 Task: Create in the project CipherNet in Backlog an issue 'Develop a new online job application system for a company', assign it to team member softage.1@softage.net and change the status to IN PROGRESS. Create in the project CipherNet in Backlog an issue 'Create a new web application for tracking employee time and attendance', assign it to team member softage.2@softage.net and change the status to IN PROGRESS
Action: Mouse moved to (263, 579)
Screenshot: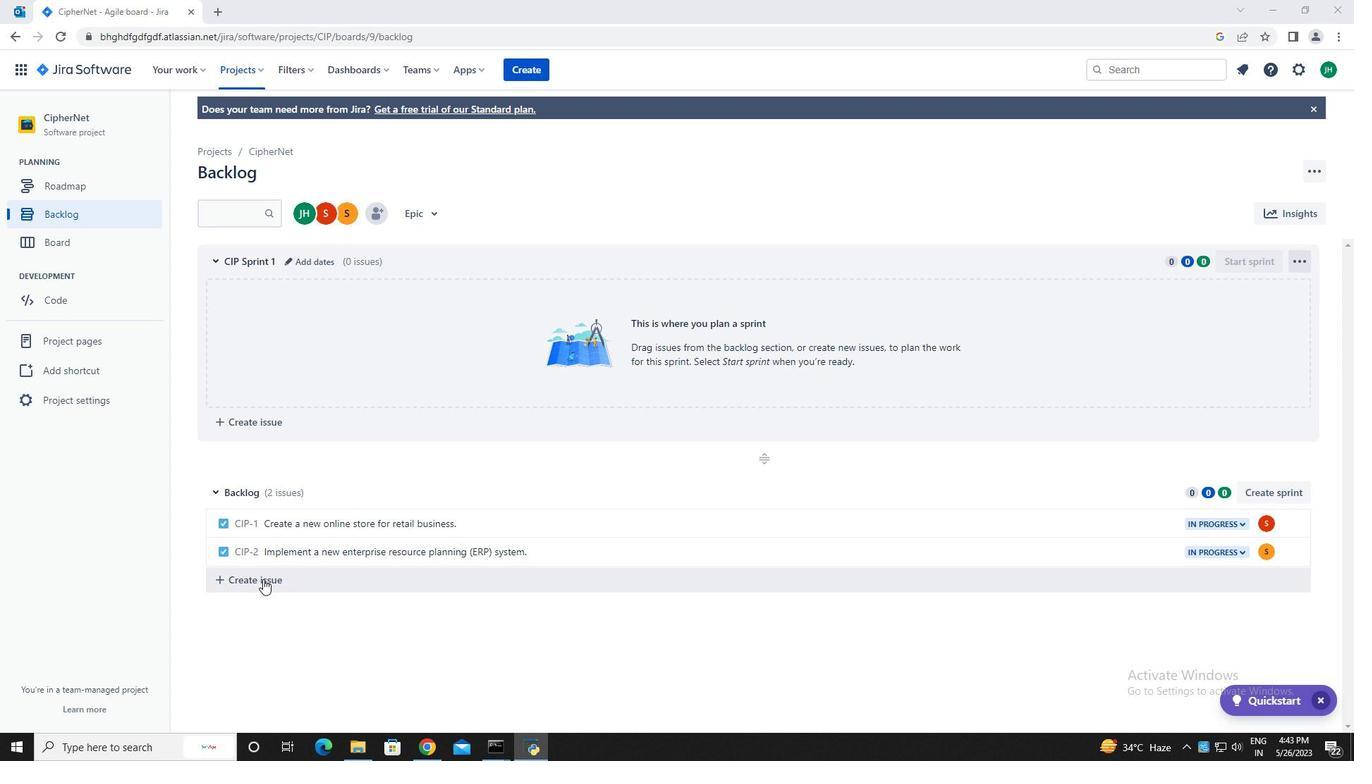 
Action: Mouse pressed left at (263, 579)
Screenshot: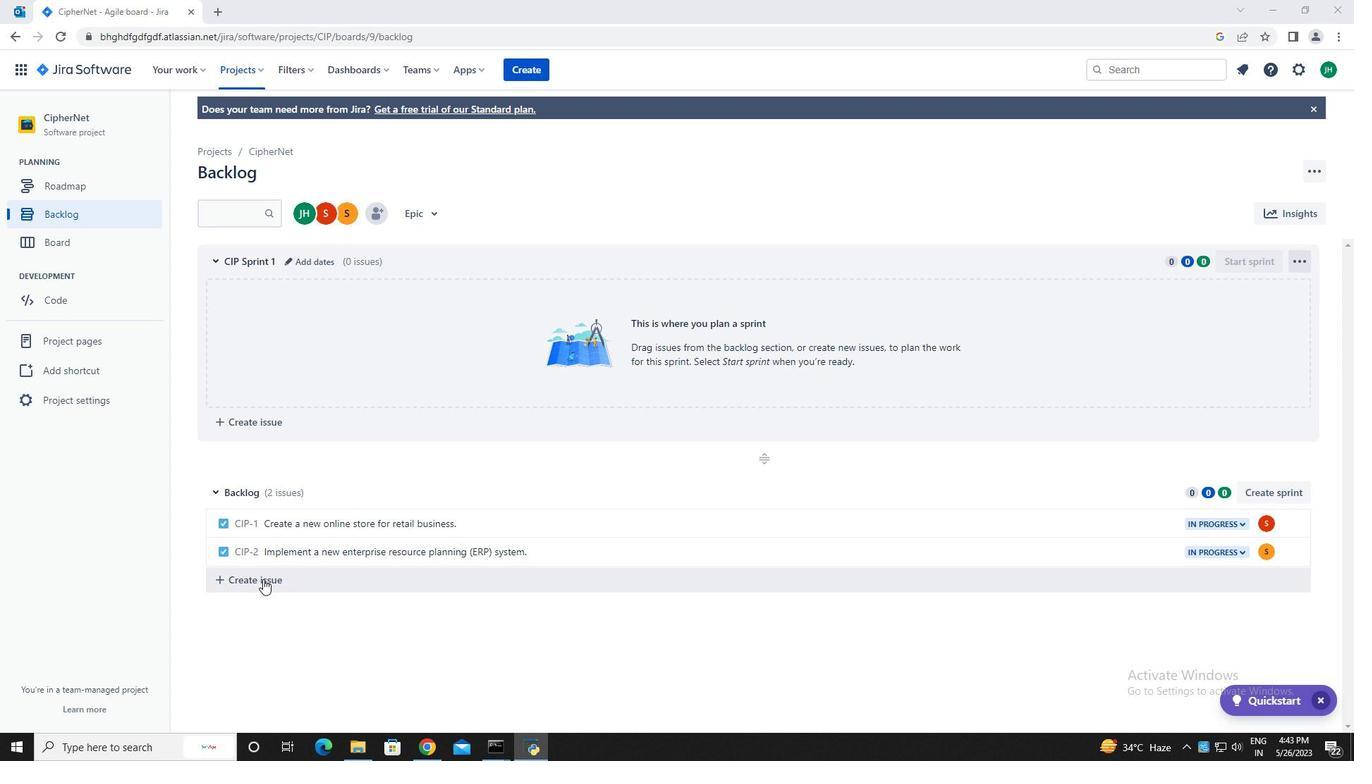
Action: Mouse moved to (305, 581)
Screenshot: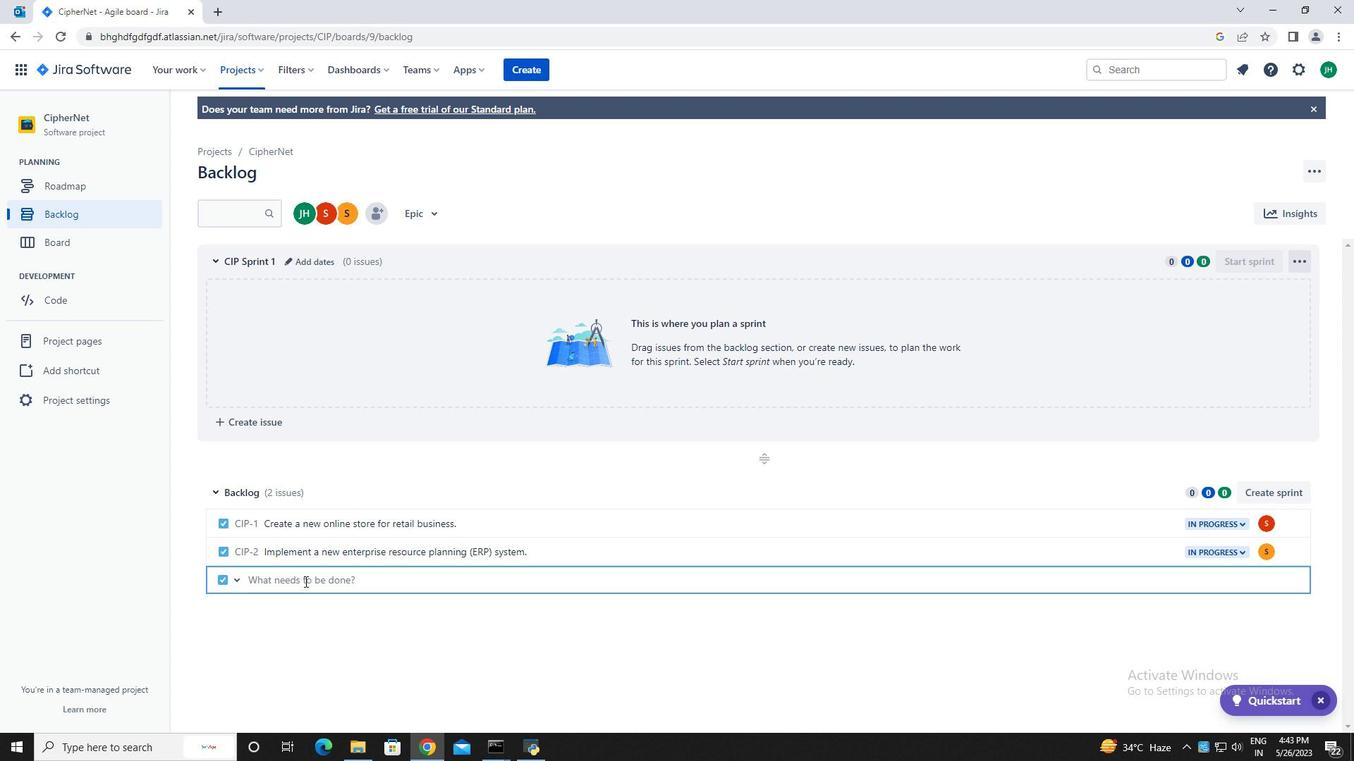 
Action: Mouse pressed left at (305, 581)
Screenshot: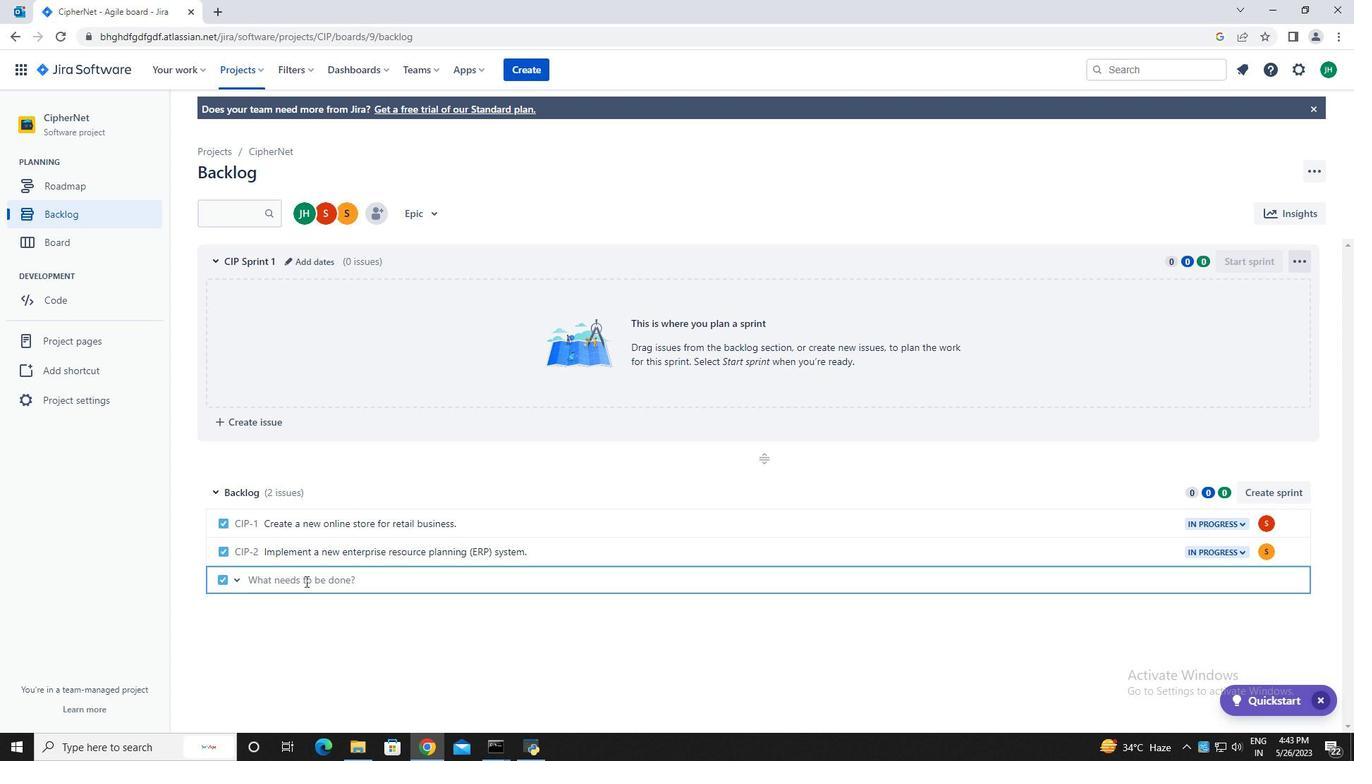 
Action: Key pressed <Key.caps_lock>D<Key.caps_lock>evelop<Key.space>a<Key.space>new<Key.space>online<Key.space>job<Key.space>application<Key.space>system<Key.space>for<Key.space>a<Key.space>company.<Key.enter>
Screenshot: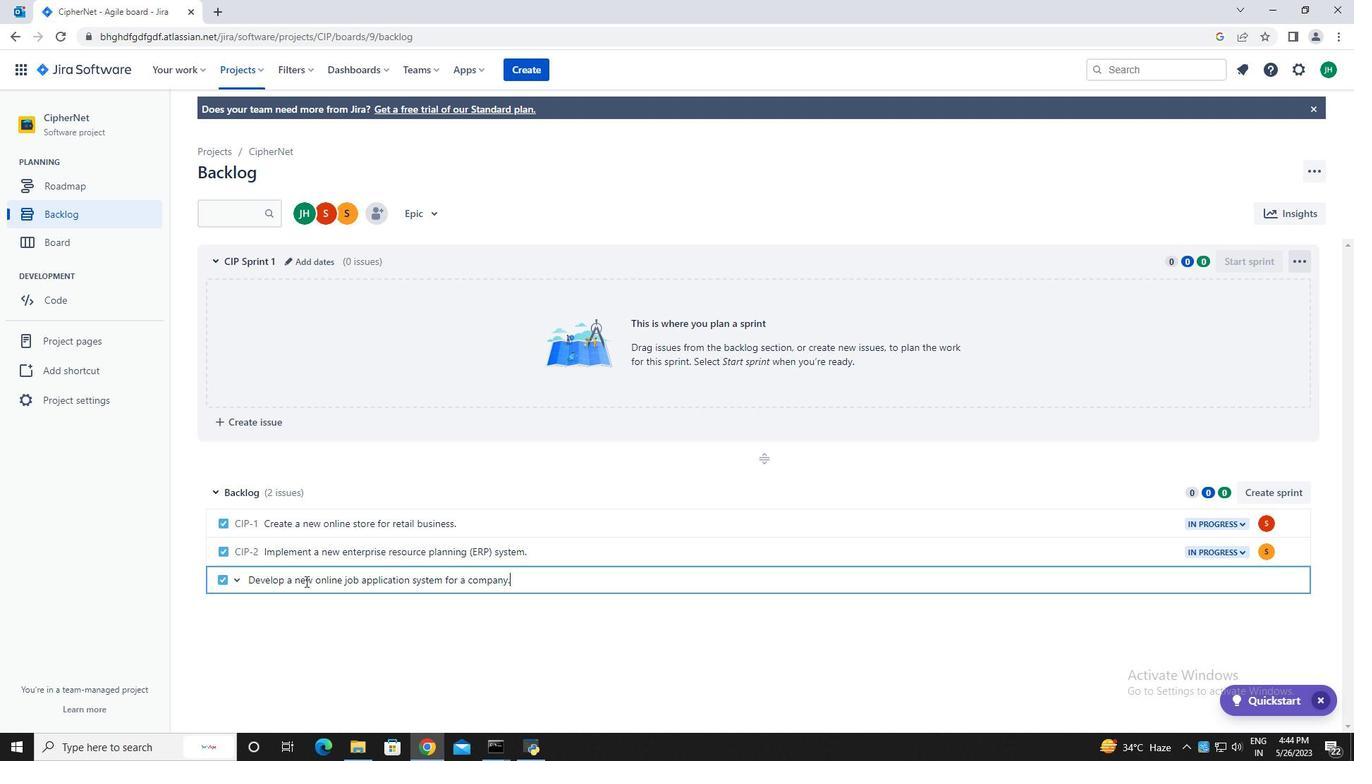 
Action: Mouse moved to (1266, 584)
Screenshot: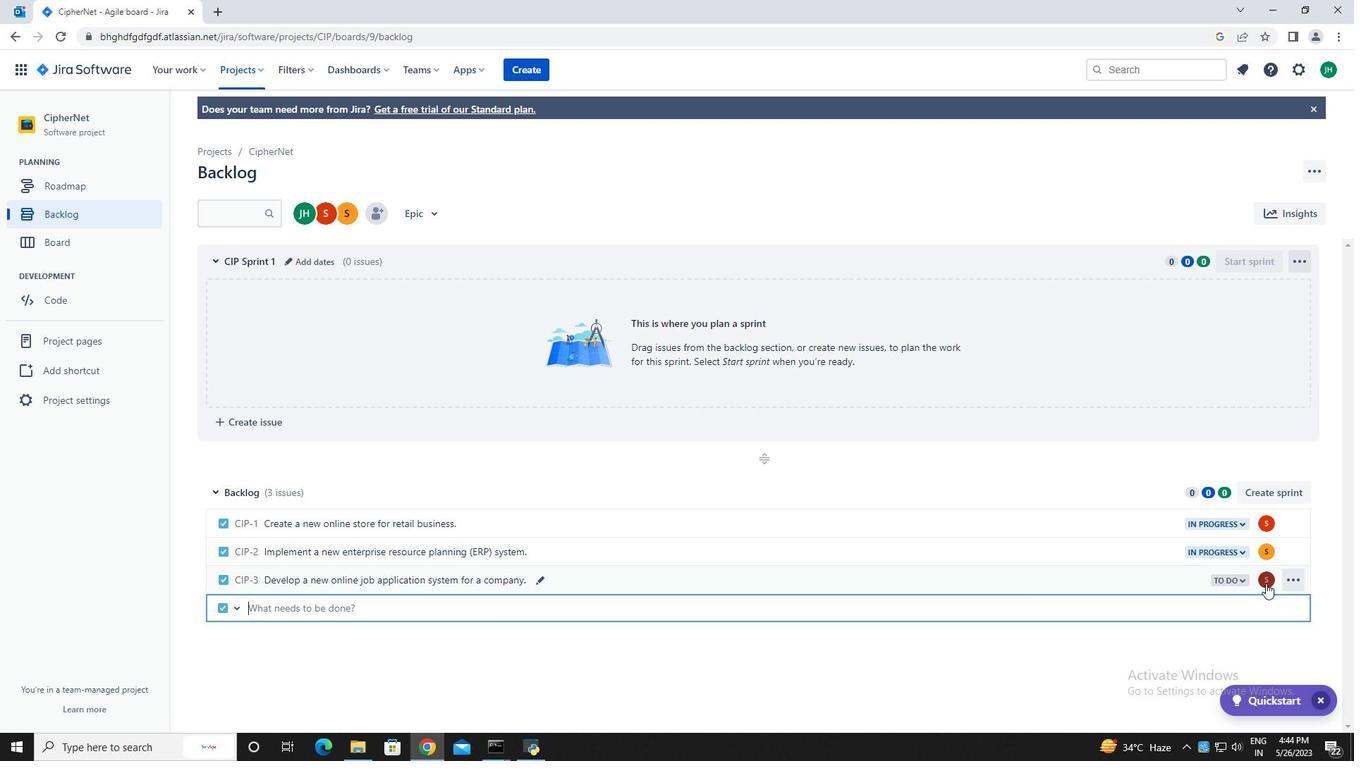 
Action: Mouse pressed left at (1266, 584)
Screenshot: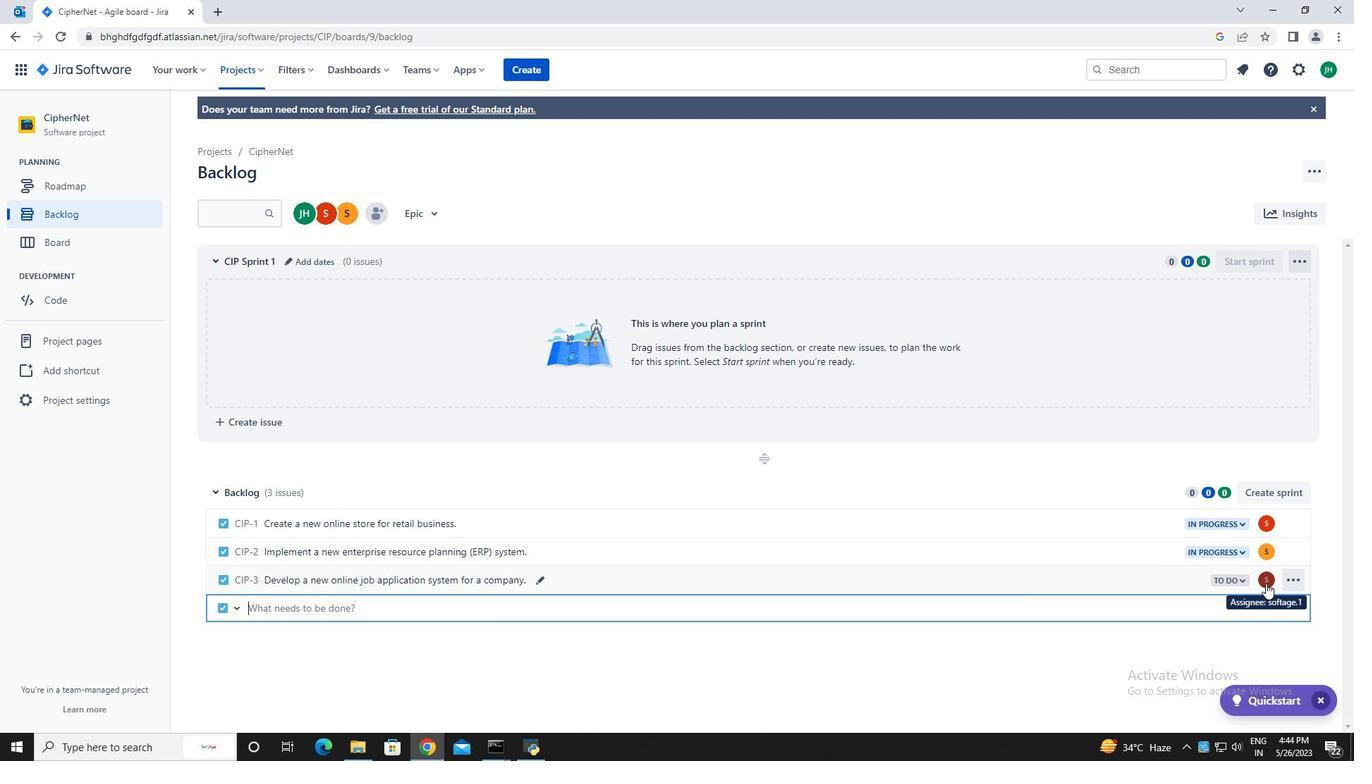 
Action: Mouse moved to (1158, 608)
Screenshot: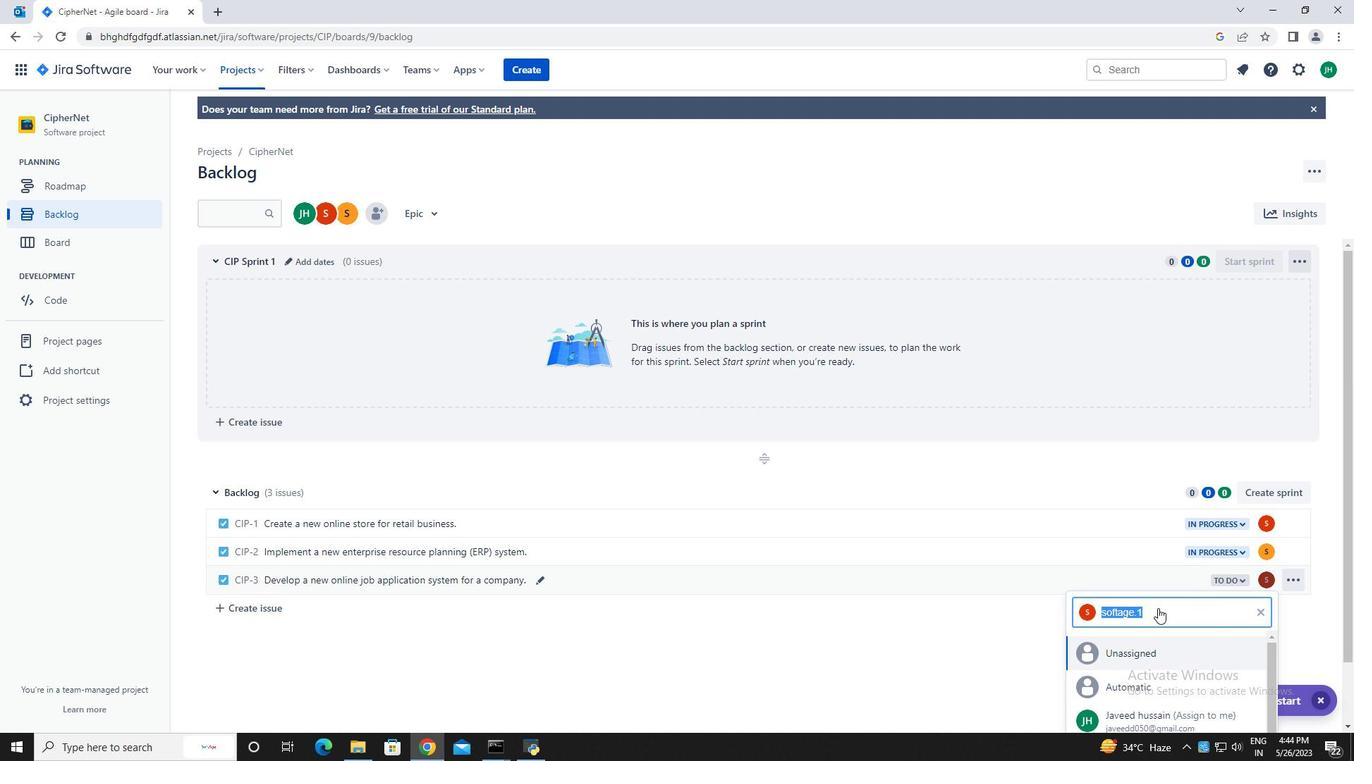 
Action: Key pressed softage.1<Key.shift>@softage.net
Screenshot: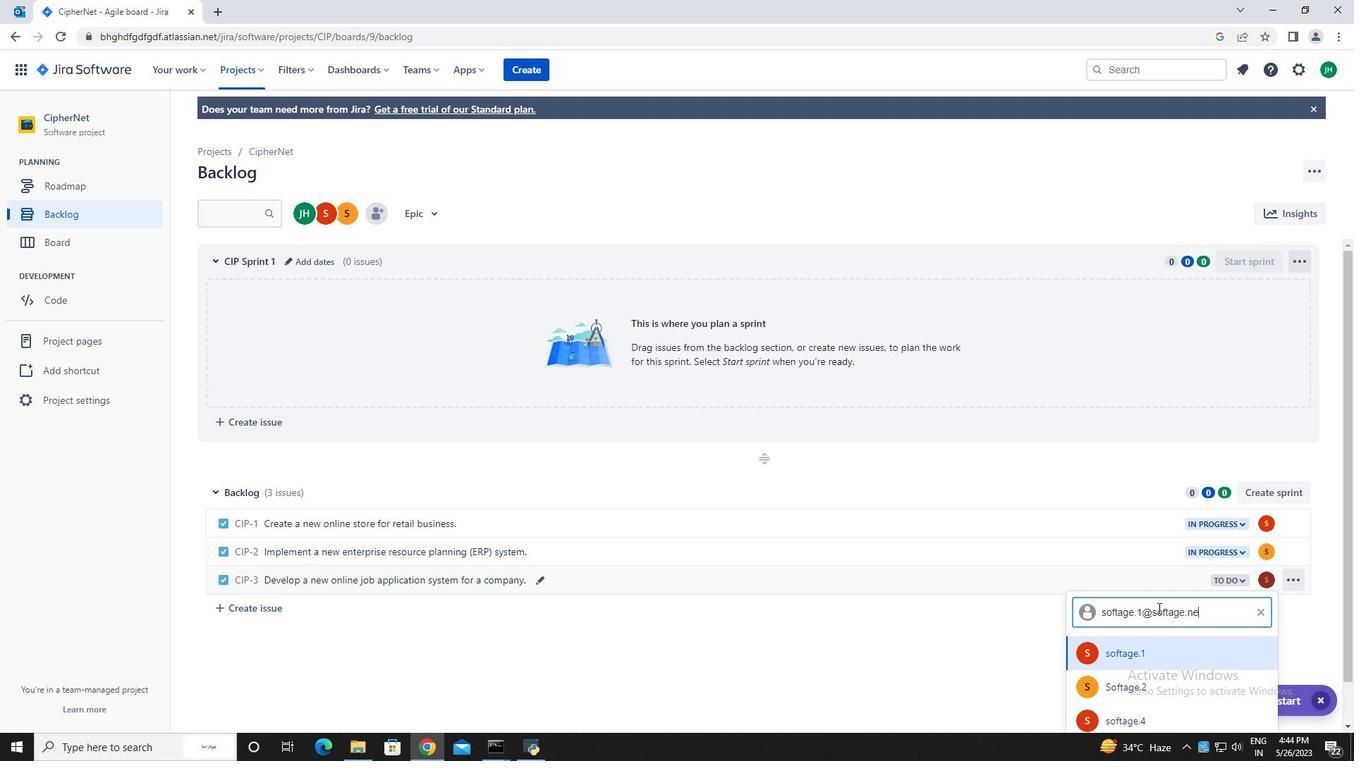 
Action: Mouse moved to (1162, 647)
Screenshot: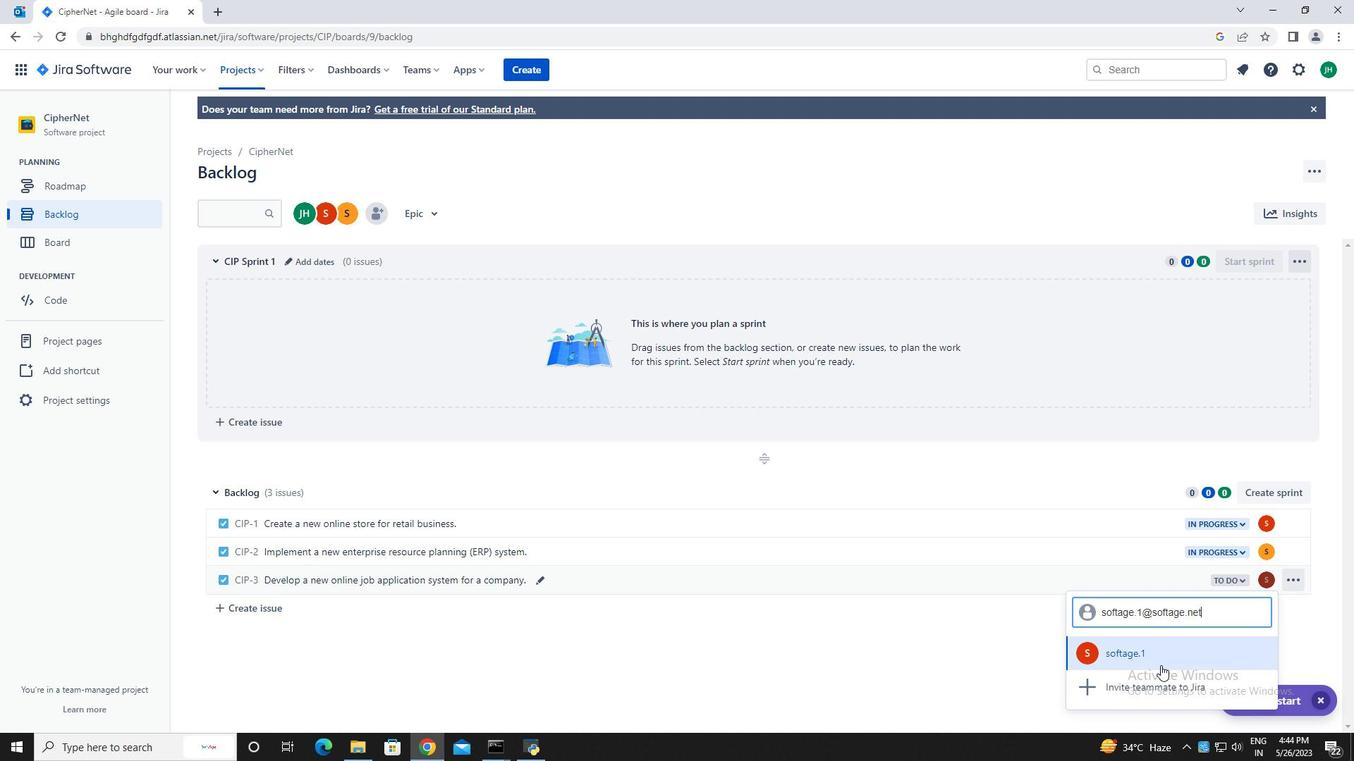 
Action: Mouse pressed left at (1162, 647)
Screenshot: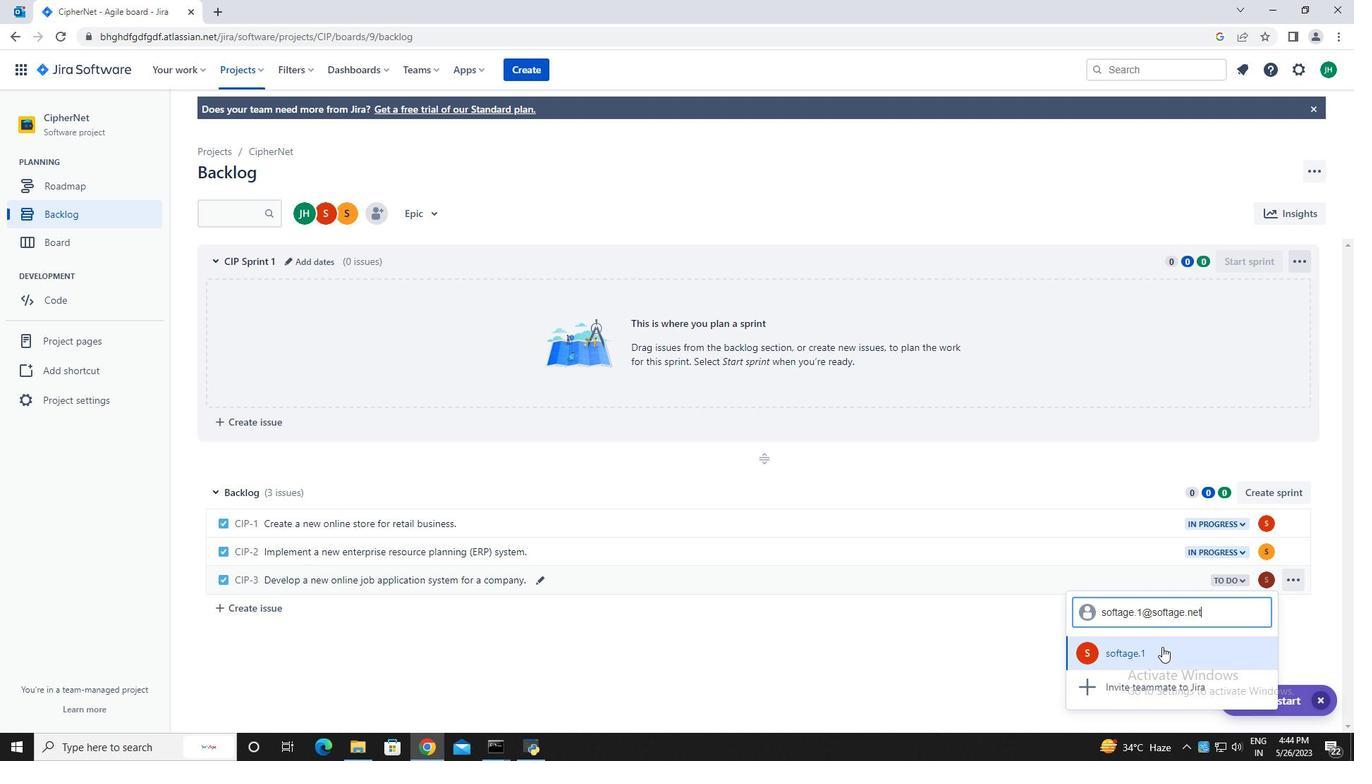 
Action: Mouse moved to (1232, 581)
Screenshot: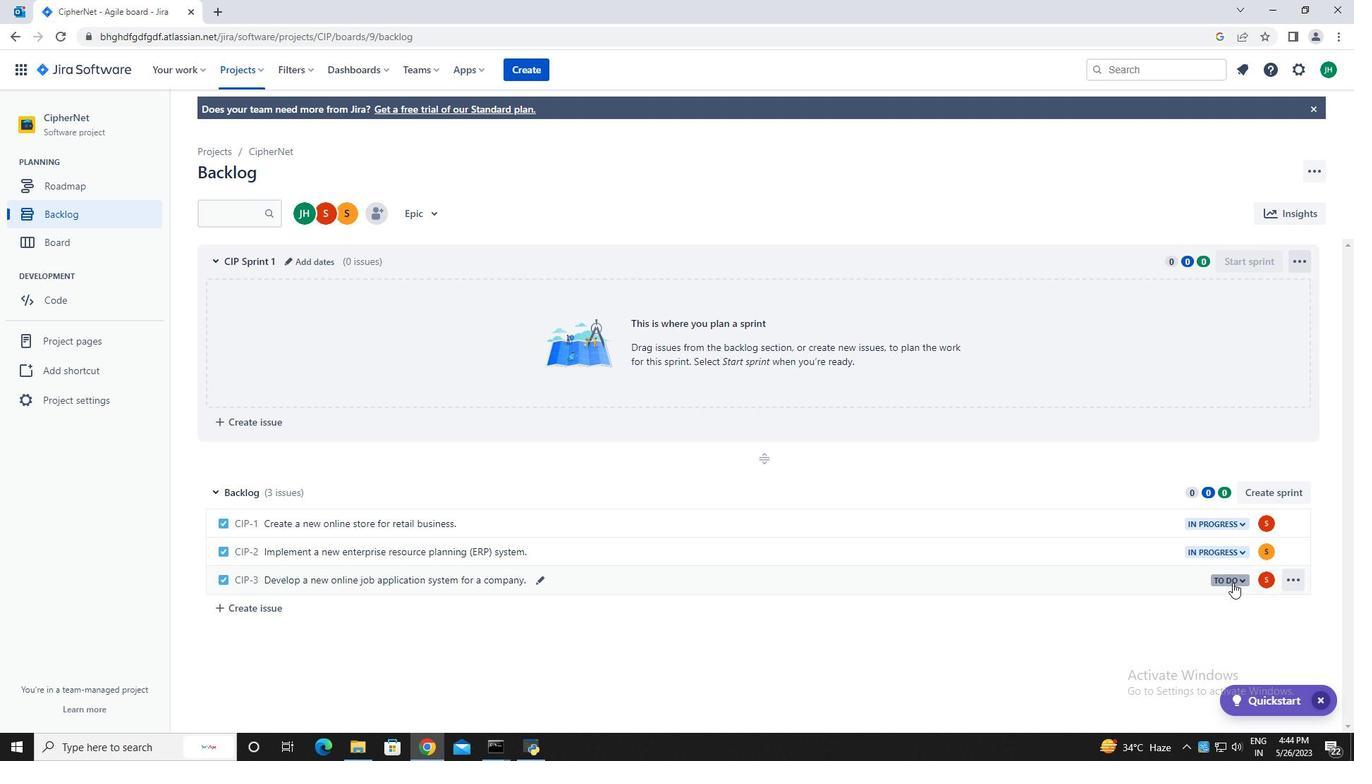 
Action: Mouse pressed left at (1232, 581)
Screenshot: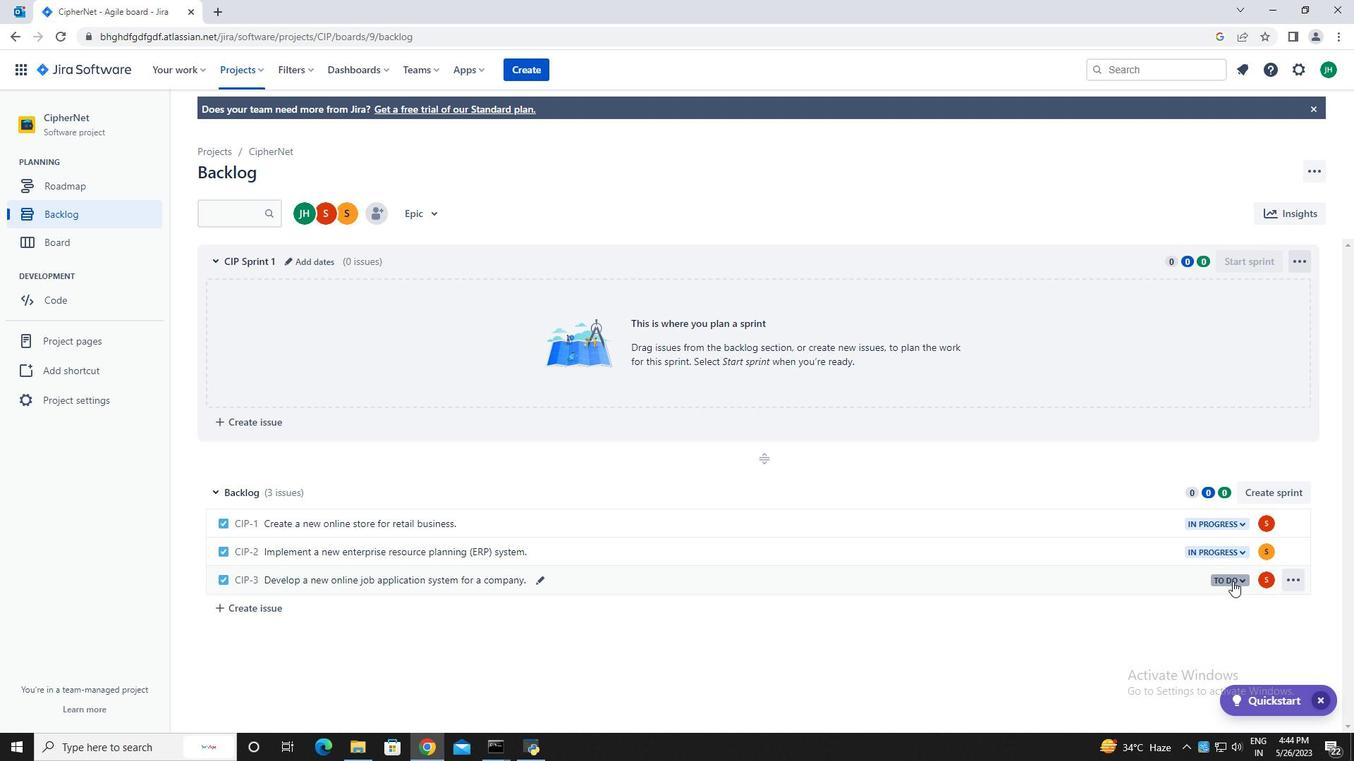 
Action: Mouse moved to (1131, 607)
Screenshot: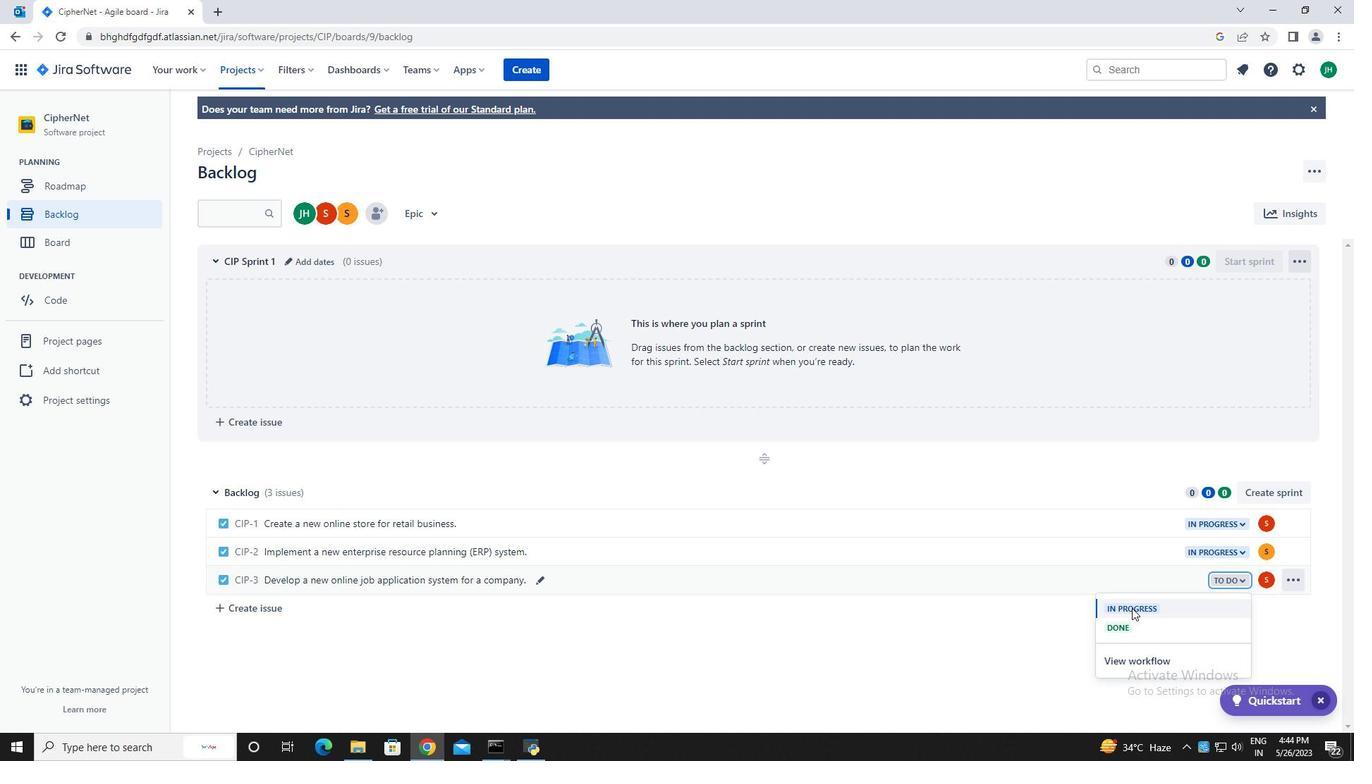 
Action: Mouse pressed left at (1131, 607)
Screenshot: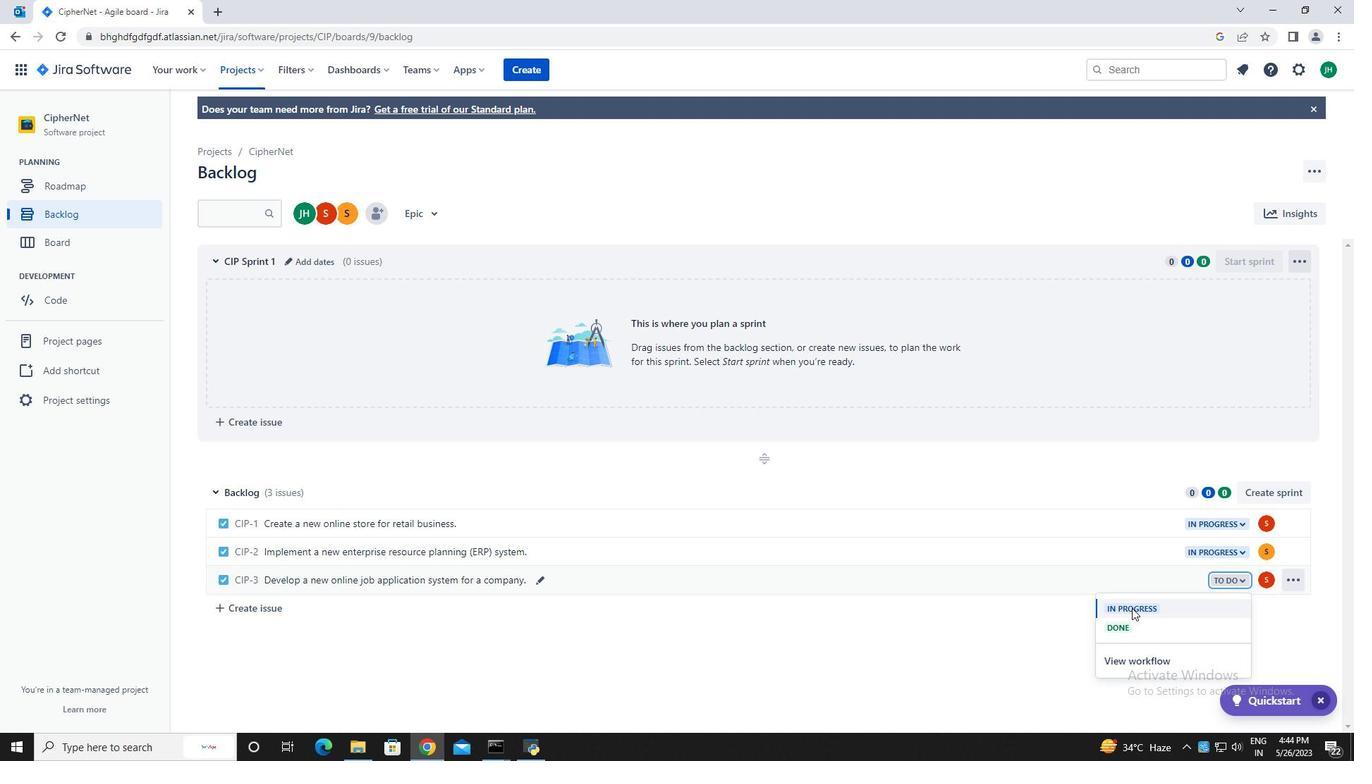 
Action: Mouse moved to (270, 612)
Screenshot: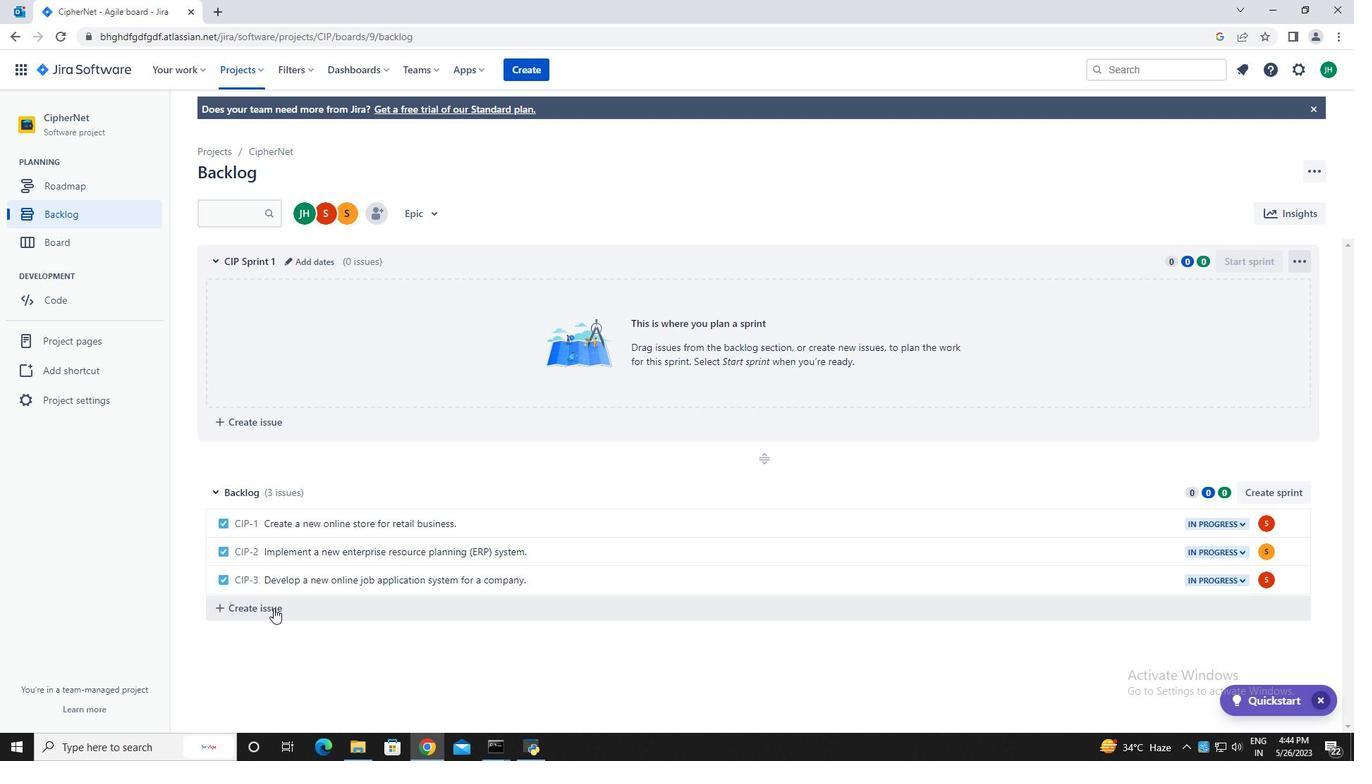 
Action: Mouse pressed left at (270, 612)
Screenshot: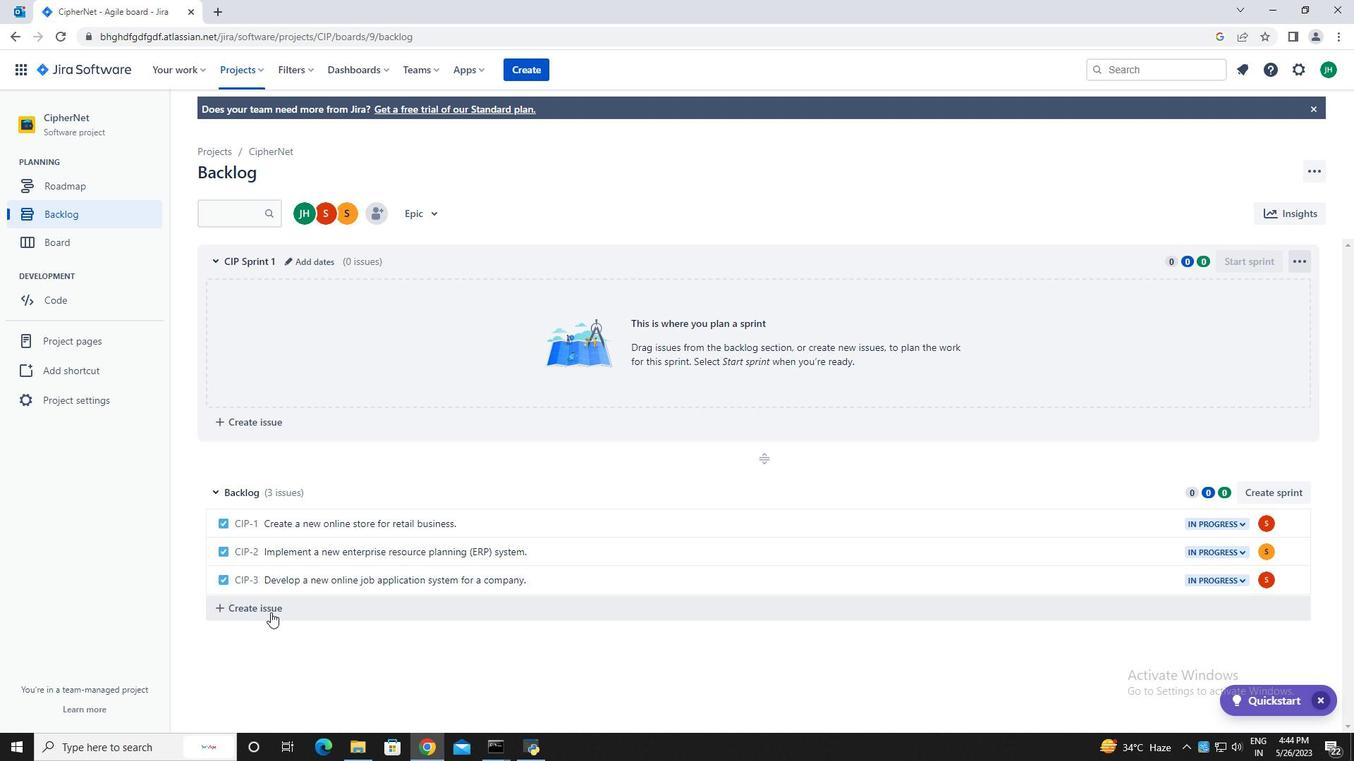 
Action: Mouse moved to (277, 609)
Screenshot: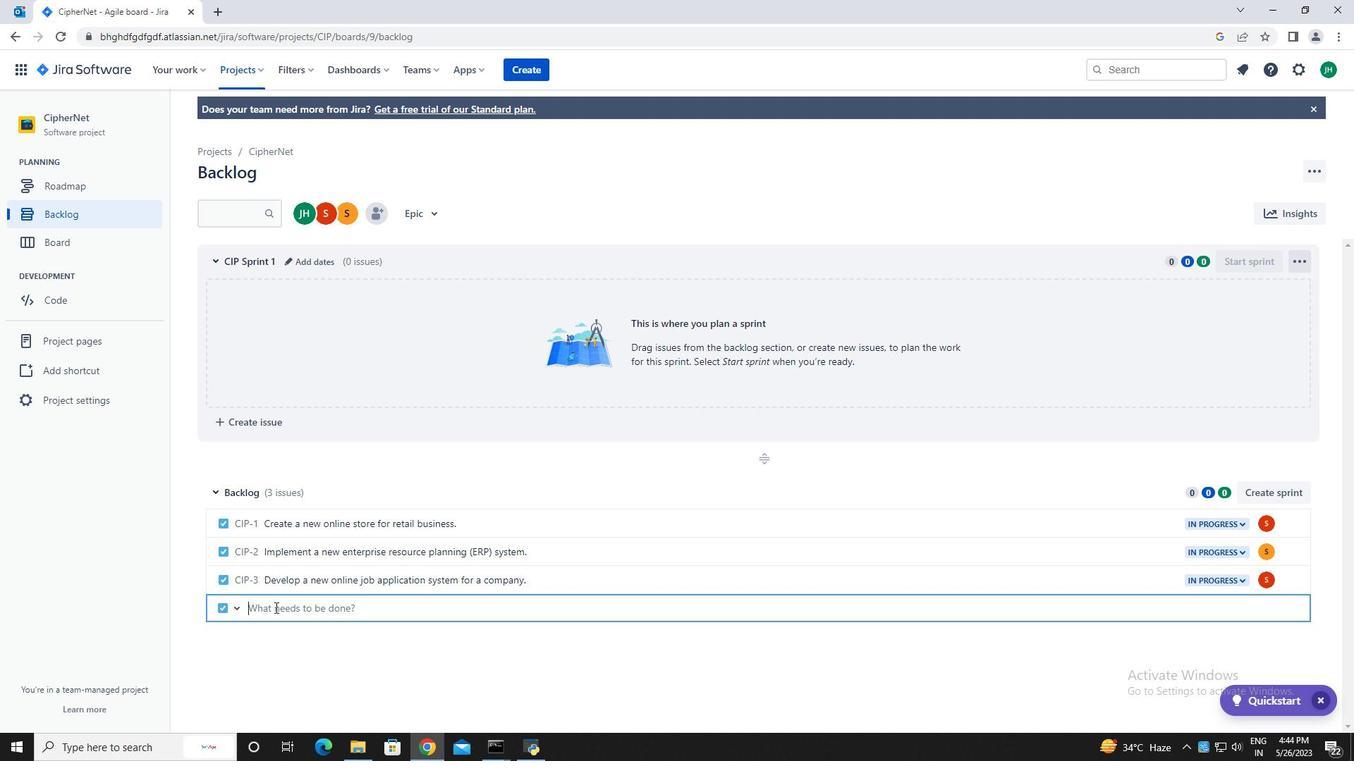 
Action: Key pressed <Key.caps_lock>C<Key.caps_lock>reate<Key.space>a<Key.space>new<Key.space>web<Key.space>application<Key.space>for<Key.space>tracking<Key.space>employee<Key.space>time<Key.space>and<Key.space>attendance.<Key.enter>
Screenshot: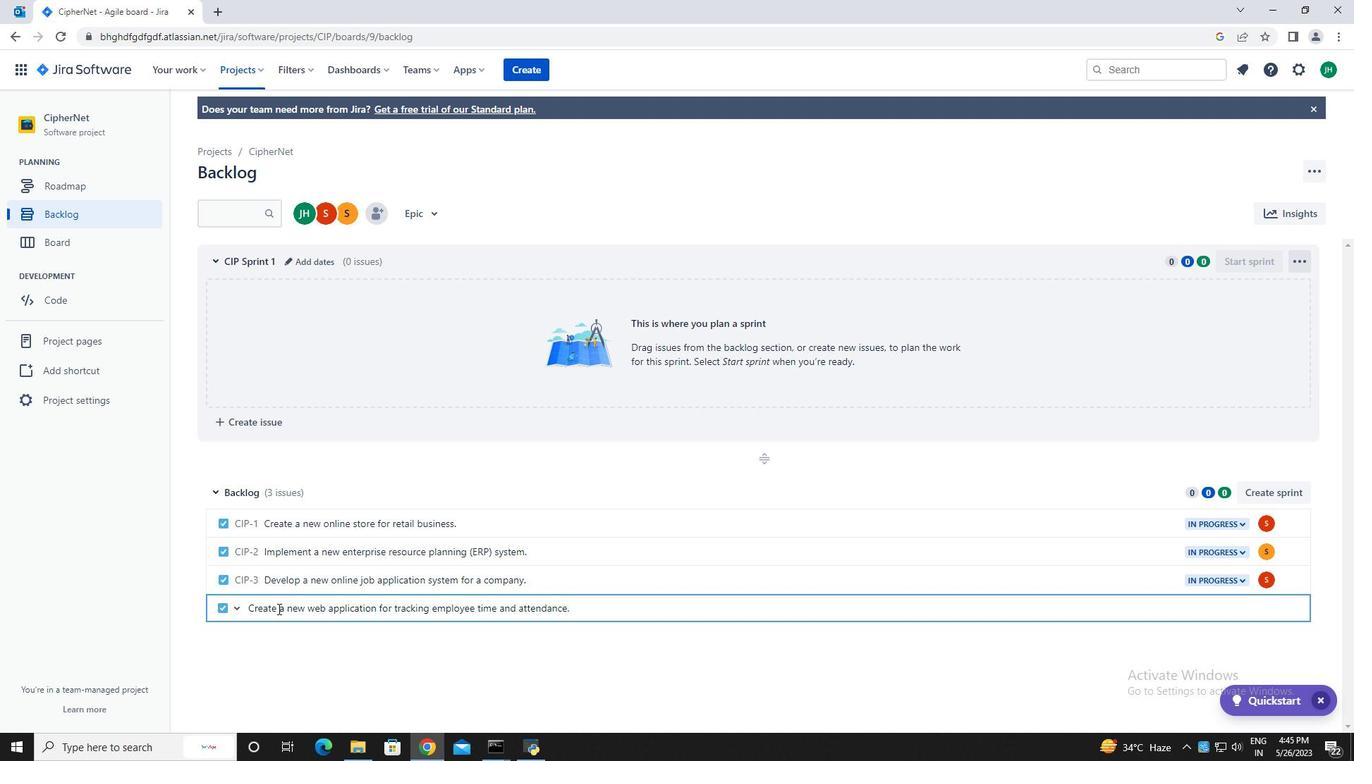 
Action: Mouse moved to (1266, 609)
Screenshot: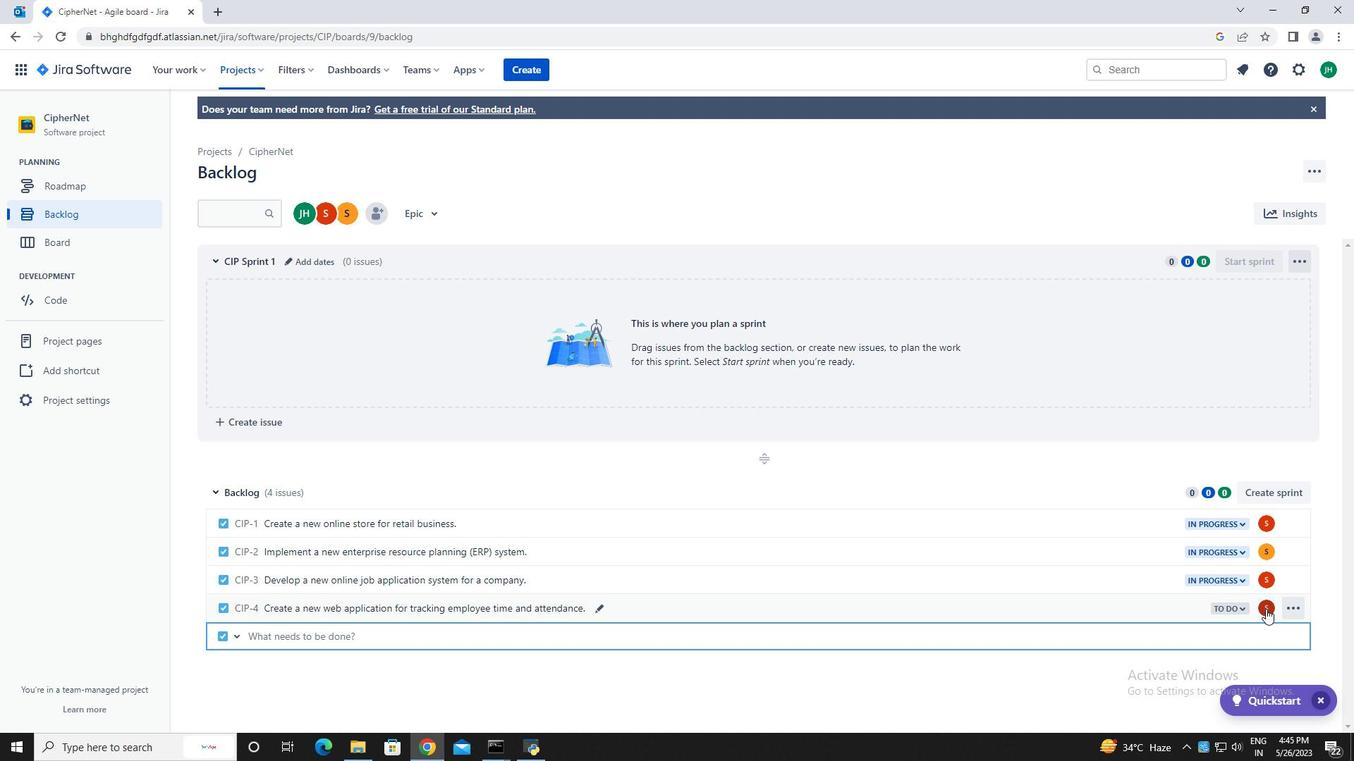 
Action: Mouse pressed left at (1266, 609)
Screenshot: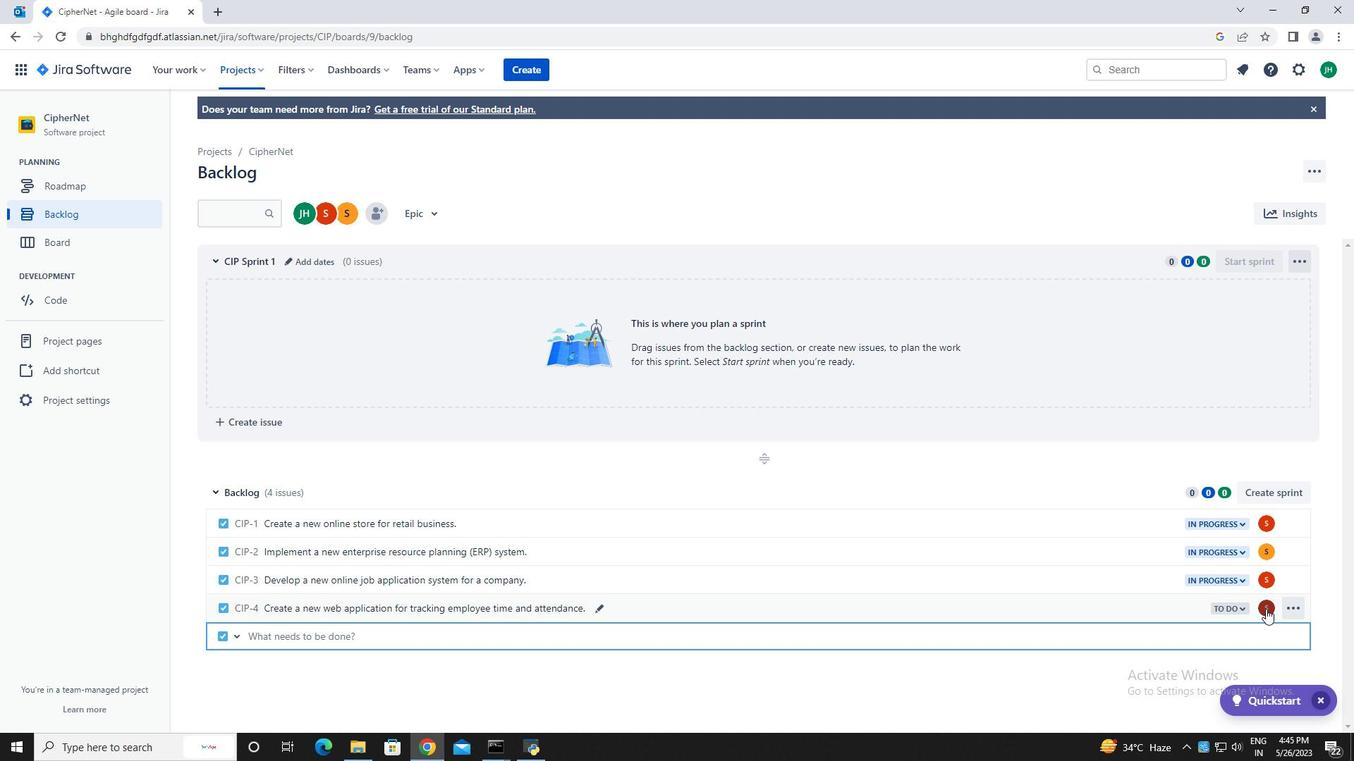 
Action: Mouse moved to (1160, 634)
Screenshot: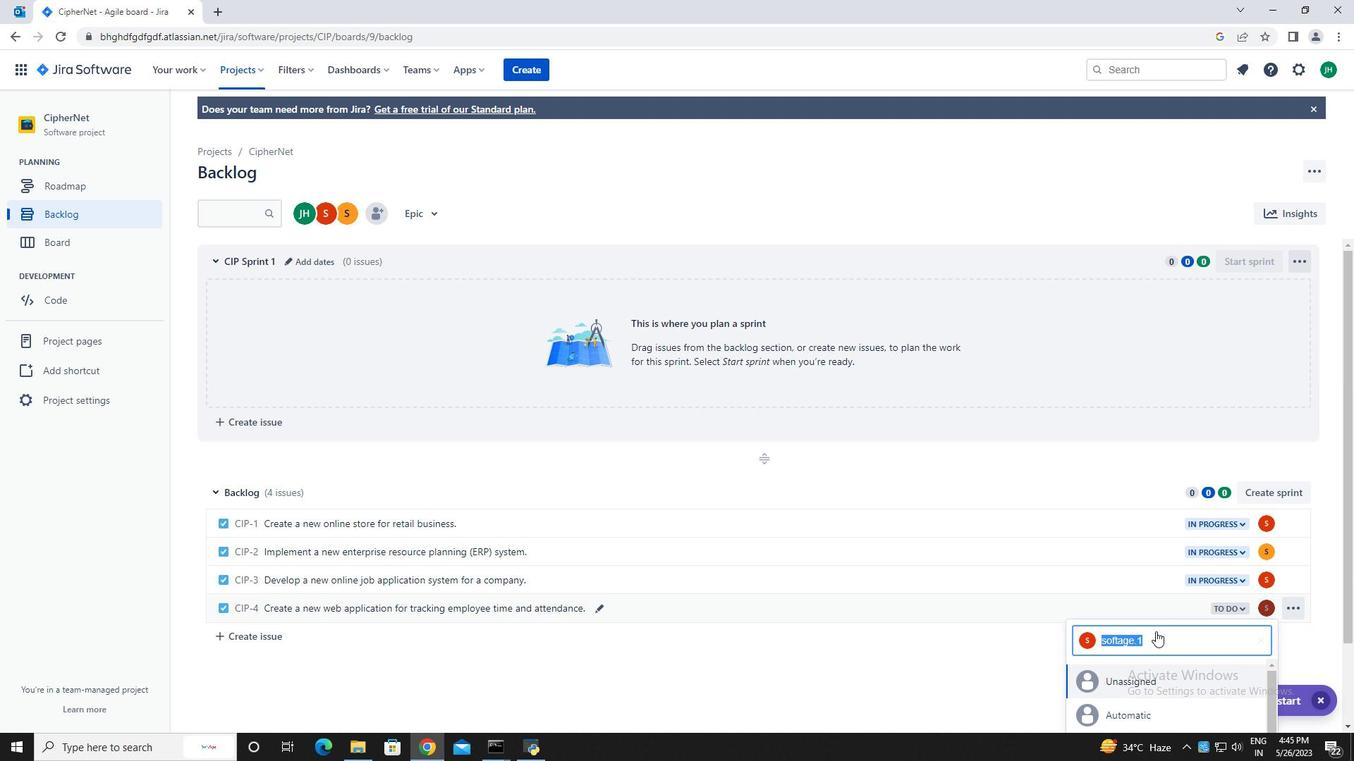 
Action: Key pressed softage.2<Key.shift>@softage.net
Screenshot: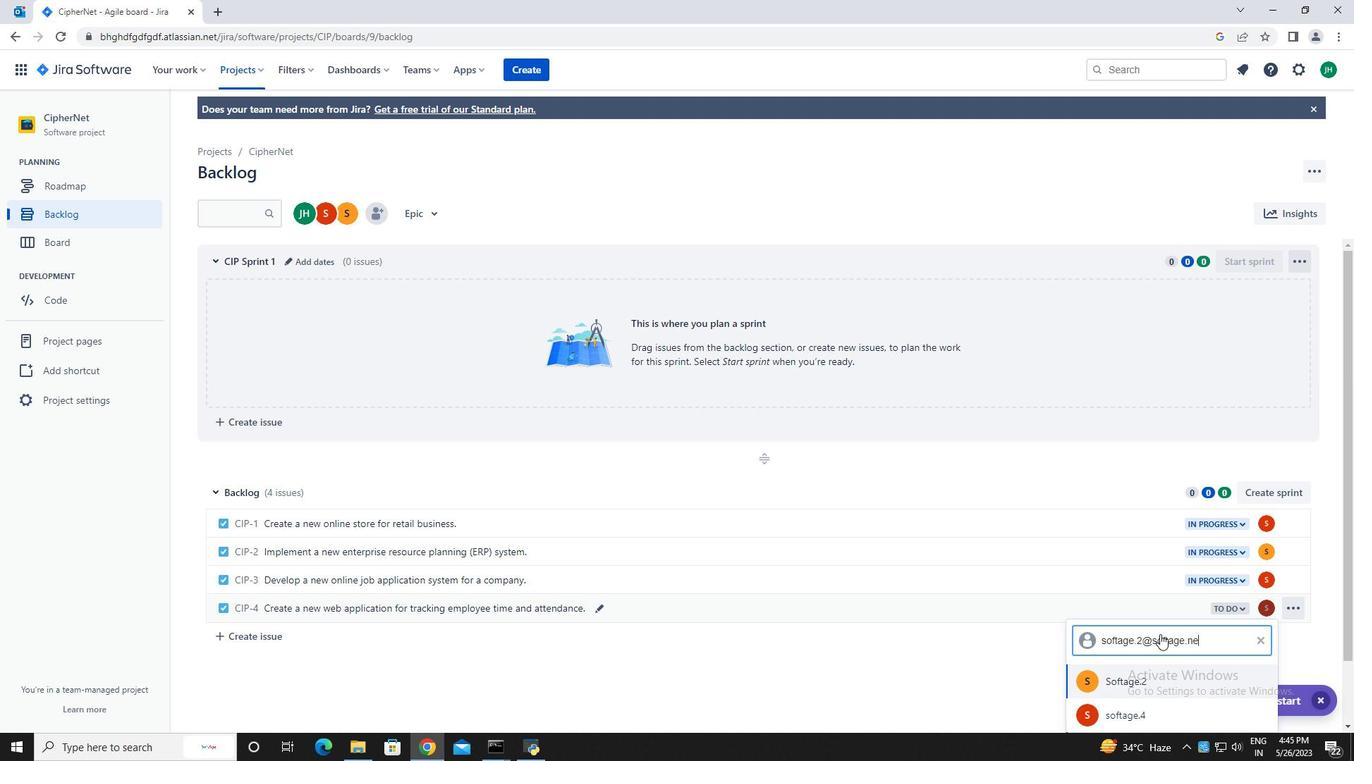 
Action: Mouse moved to (1162, 682)
Screenshot: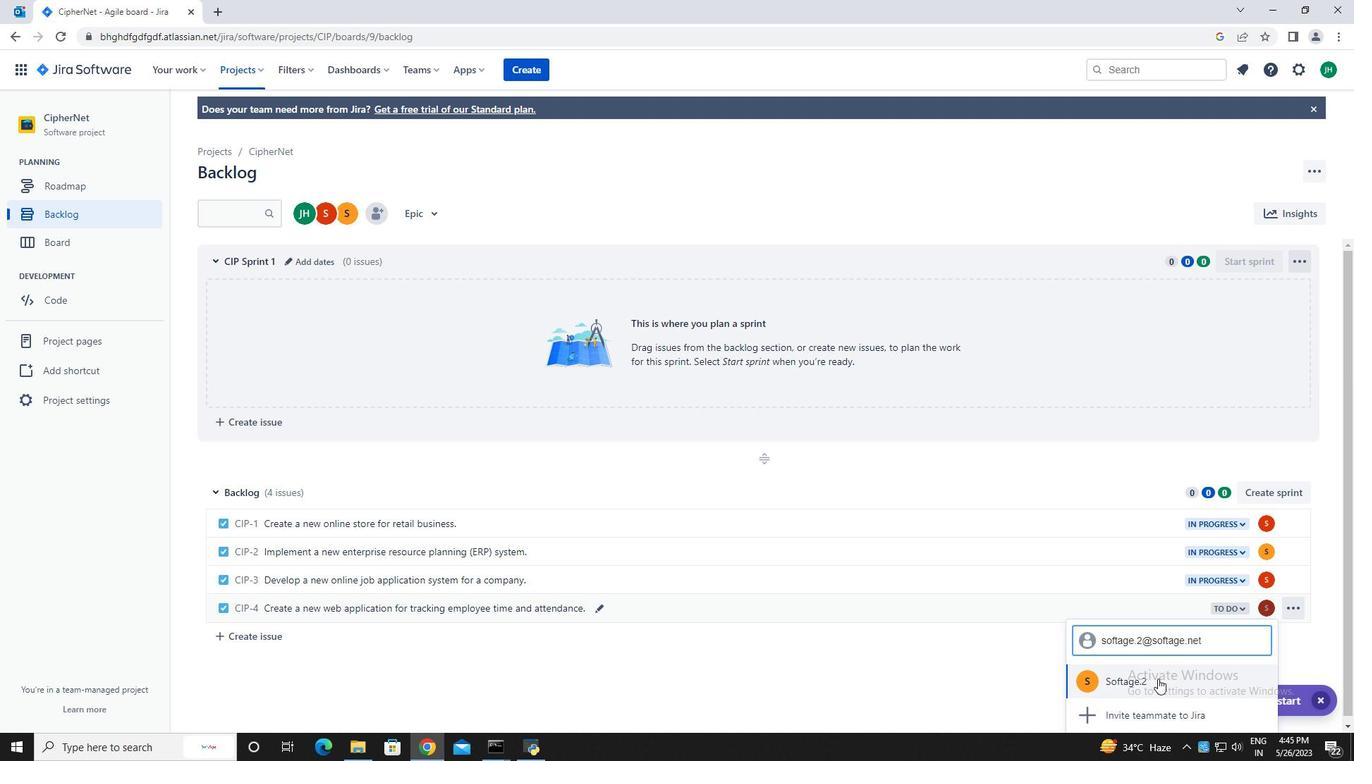 
Action: Mouse pressed left at (1162, 682)
Screenshot: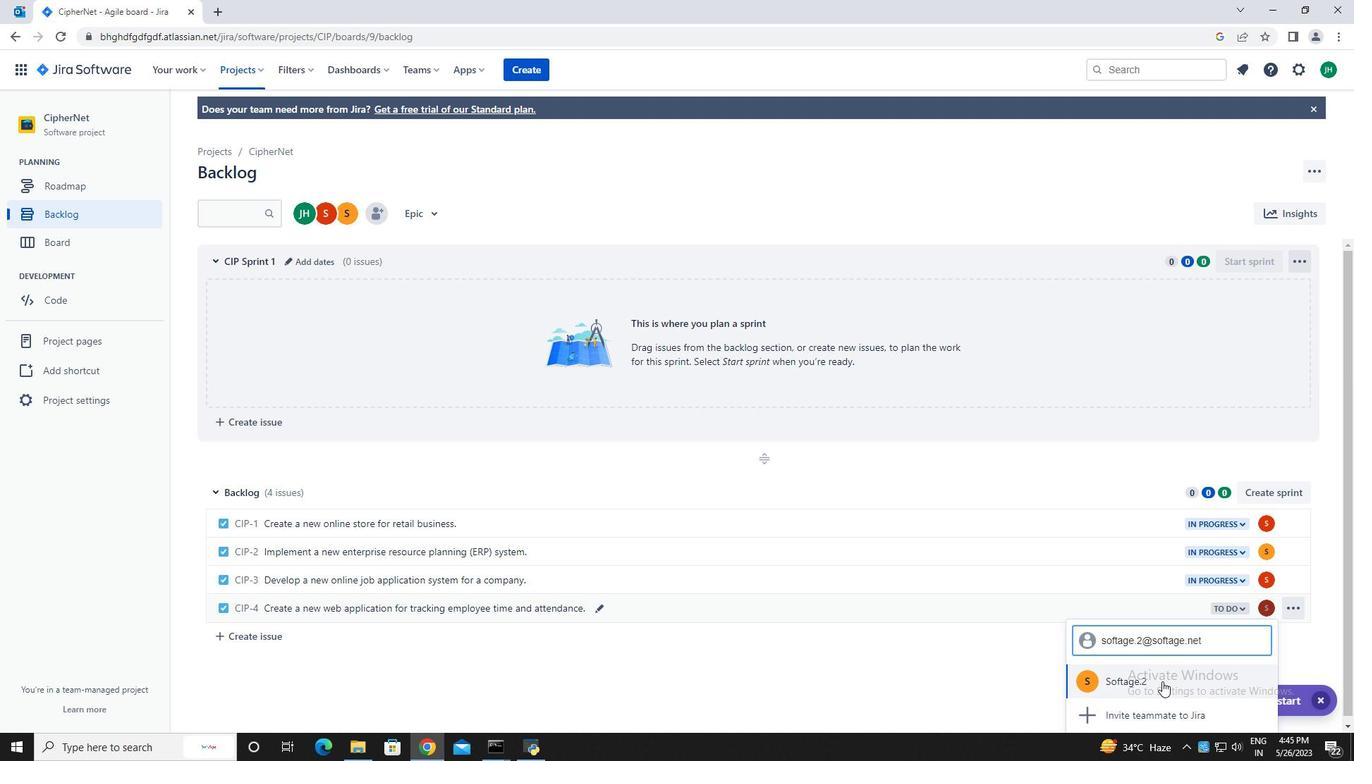 
Action: Mouse moved to (1220, 608)
Screenshot: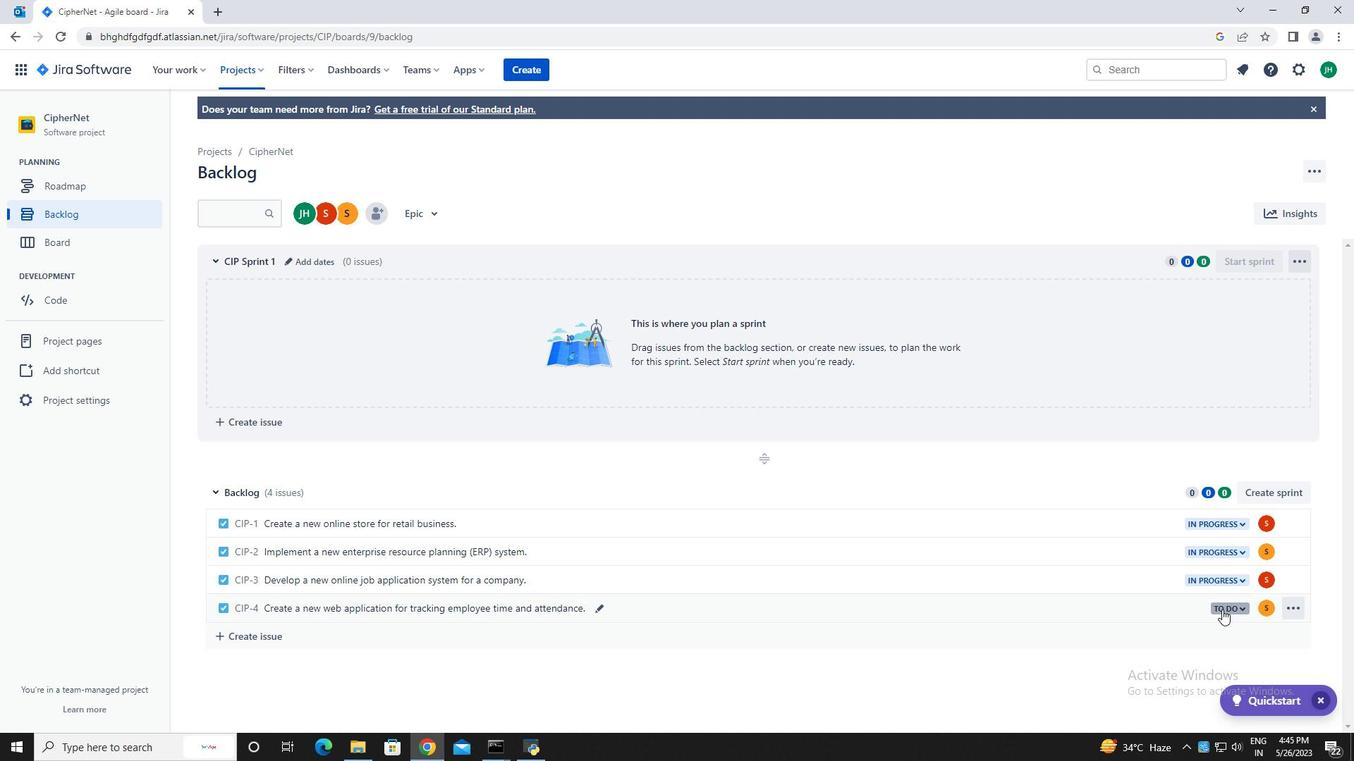 
Action: Mouse pressed left at (1220, 608)
Screenshot: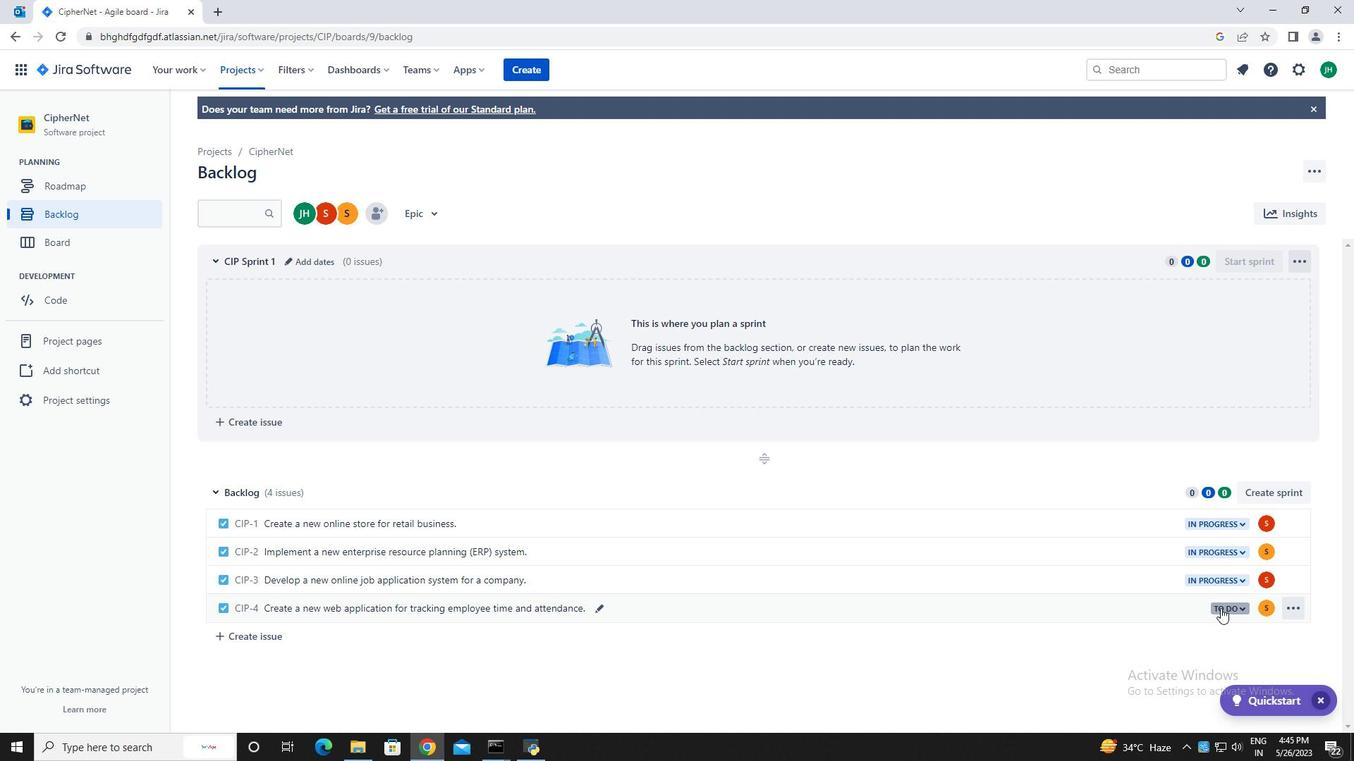 
Action: Mouse moved to (1140, 638)
Screenshot: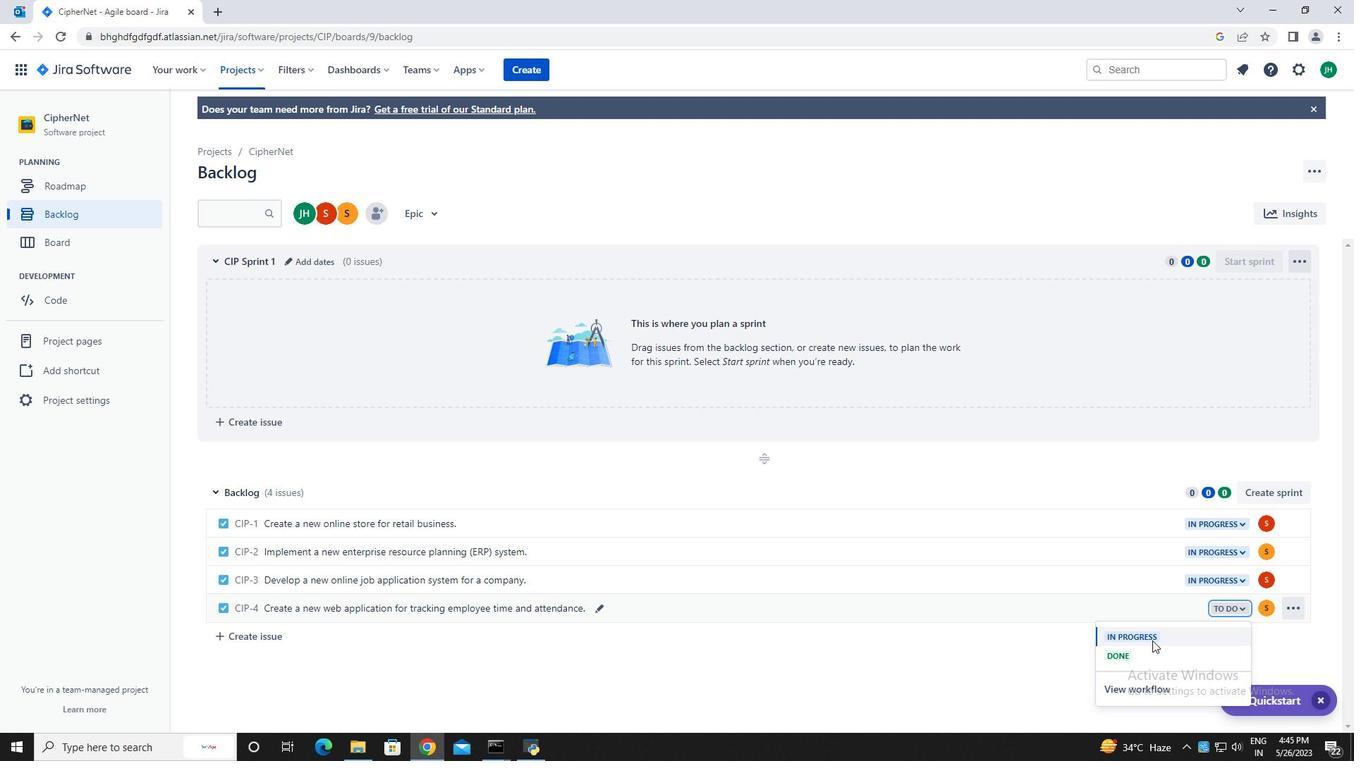 
Action: Mouse pressed left at (1140, 638)
Screenshot: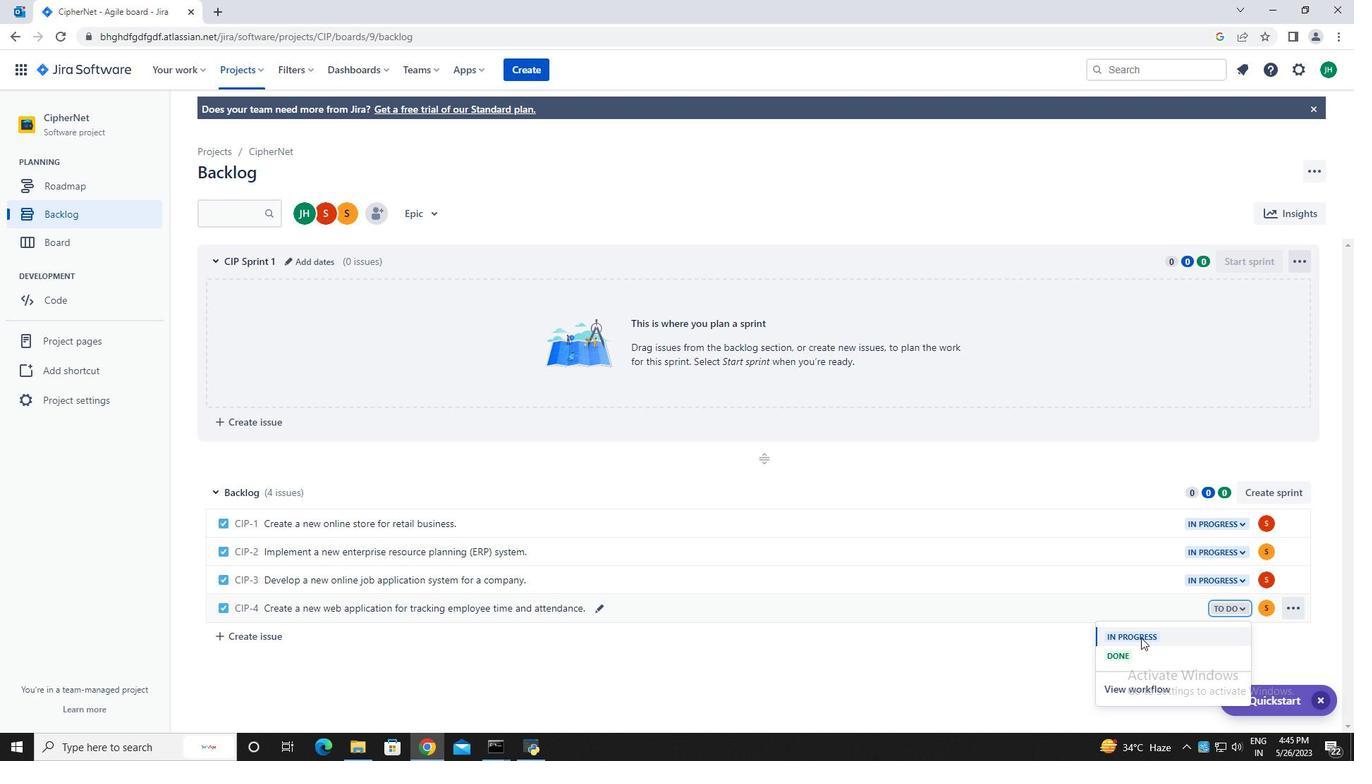 
Action: Mouse moved to (1060, 660)
Screenshot: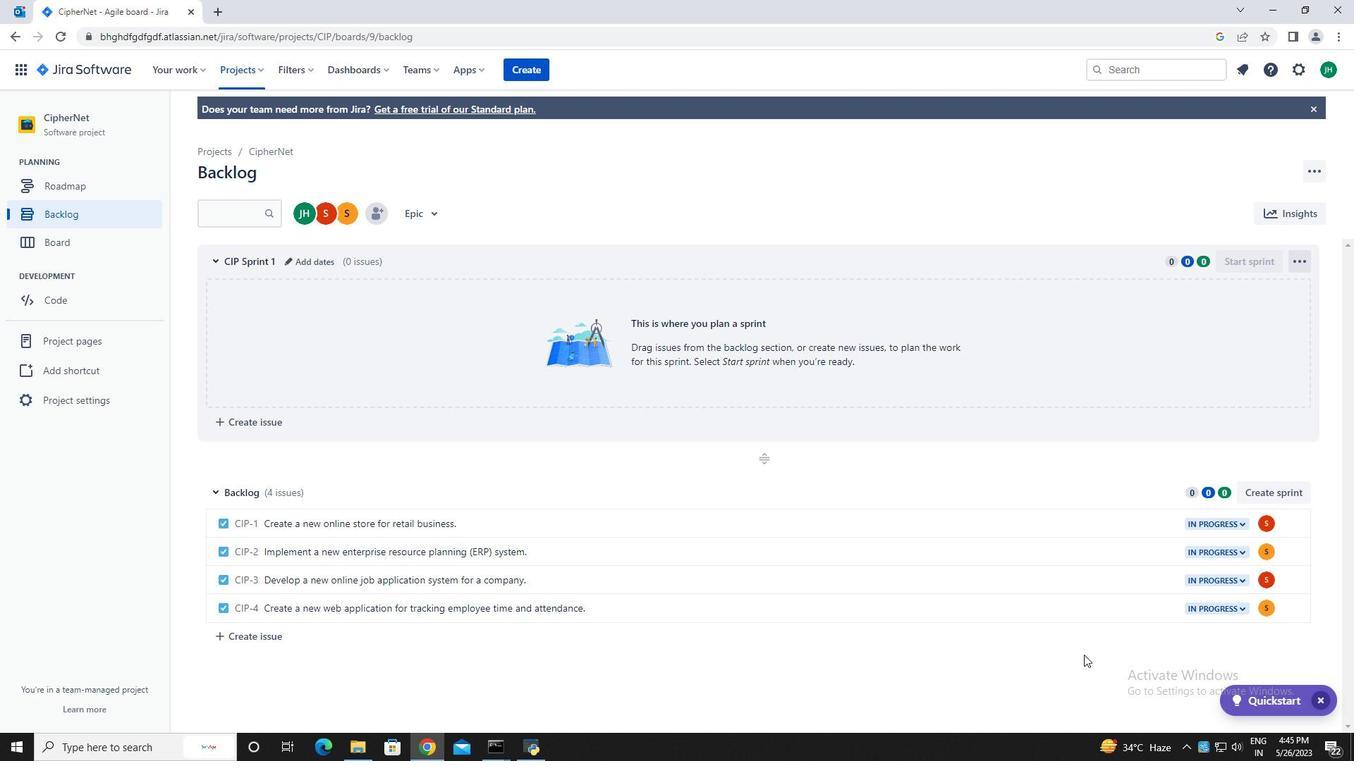 
